 Task: Create a task  Implement a feature for users to share content with friends , assign it to team member softage.6@softage.net in the project TurnkeyTech and update the status of the task to  On Track  , set the priority of the task to High.
Action: Mouse moved to (55, 390)
Screenshot: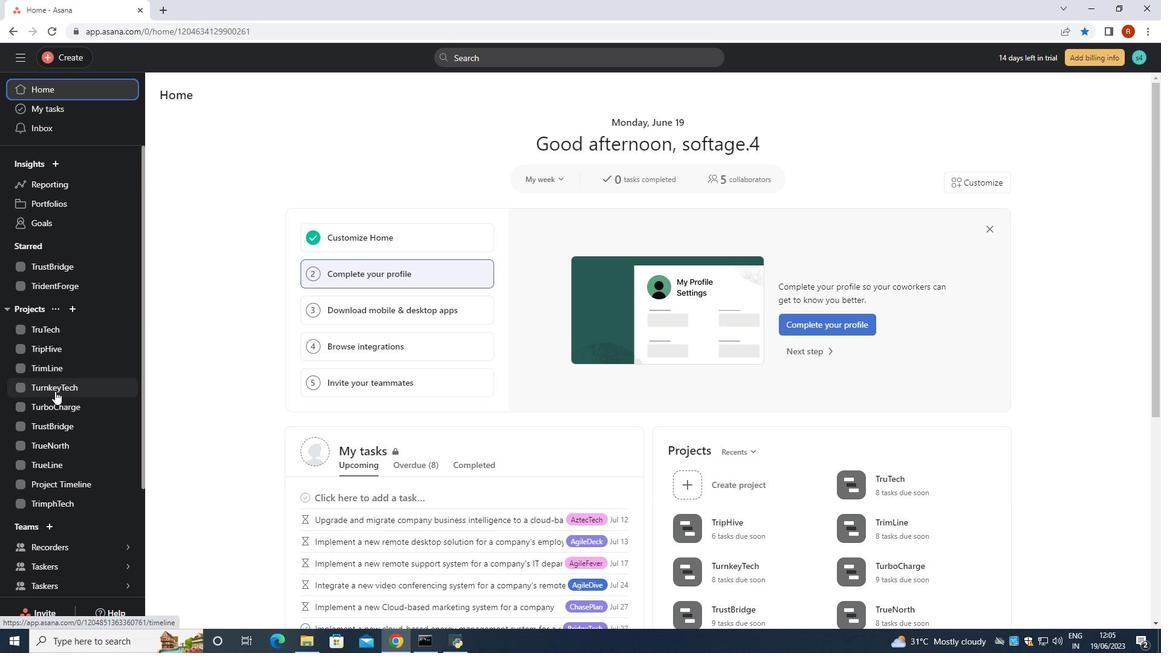
Action: Mouse pressed left at (55, 390)
Screenshot: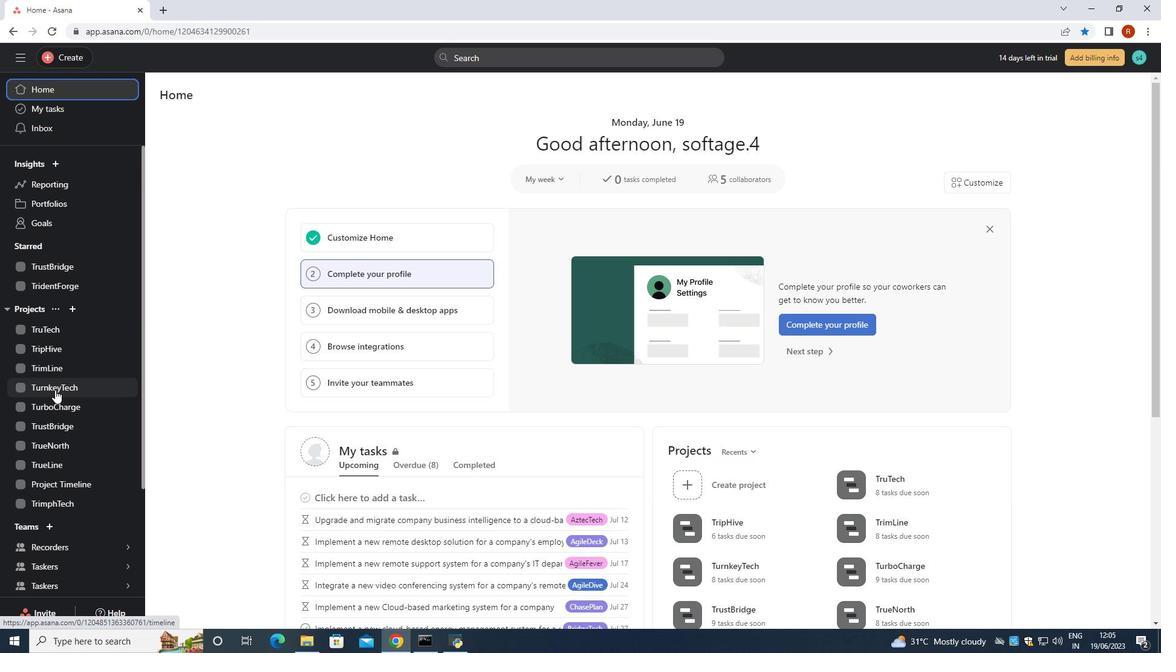 
Action: Mouse moved to (182, 150)
Screenshot: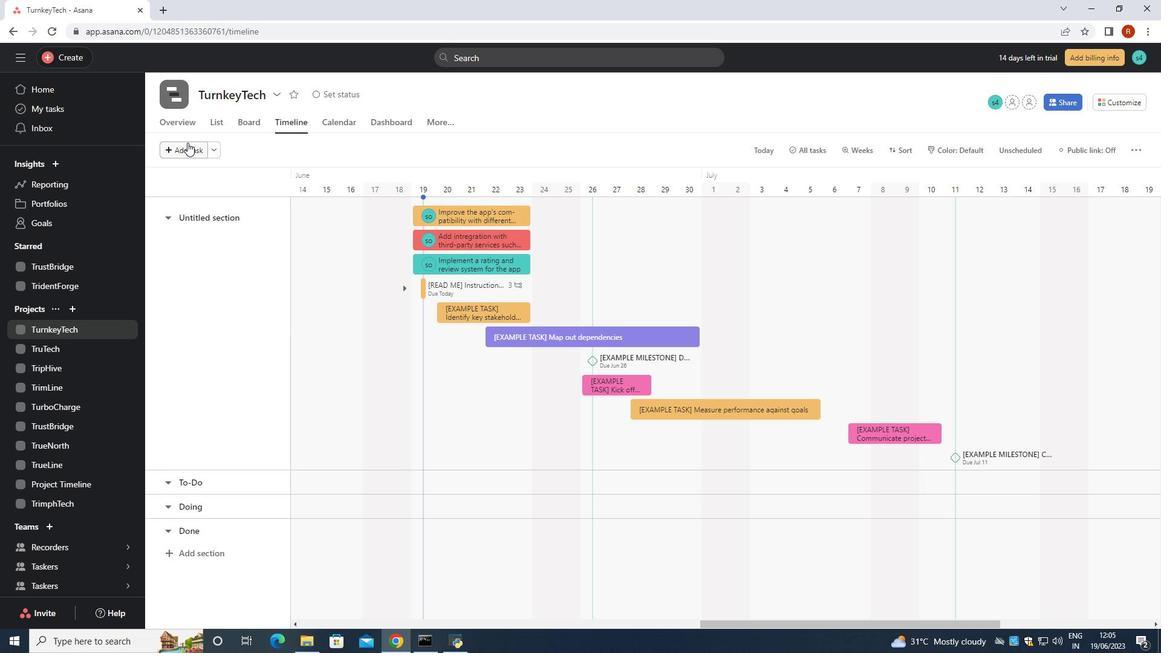 
Action: Mouse pressed left at (182, 150)
Screenshot: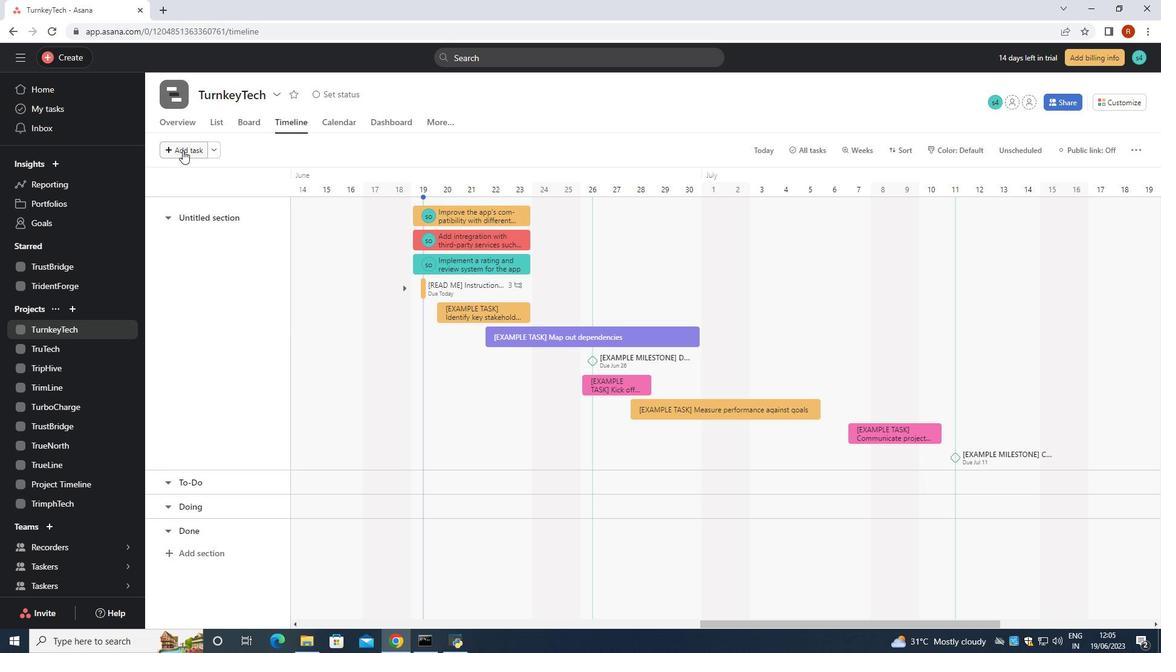 
Action: Key pressed <Key.shift>Implement<Key.space>a<Key.space>feature<Key.space>for<Key.space>user<Key.space>to<Key.space>share<Key.space>content<Key.space>with<Key.space>friend<Key.space><Key.backspace>s<Key.enter>
Screenshot: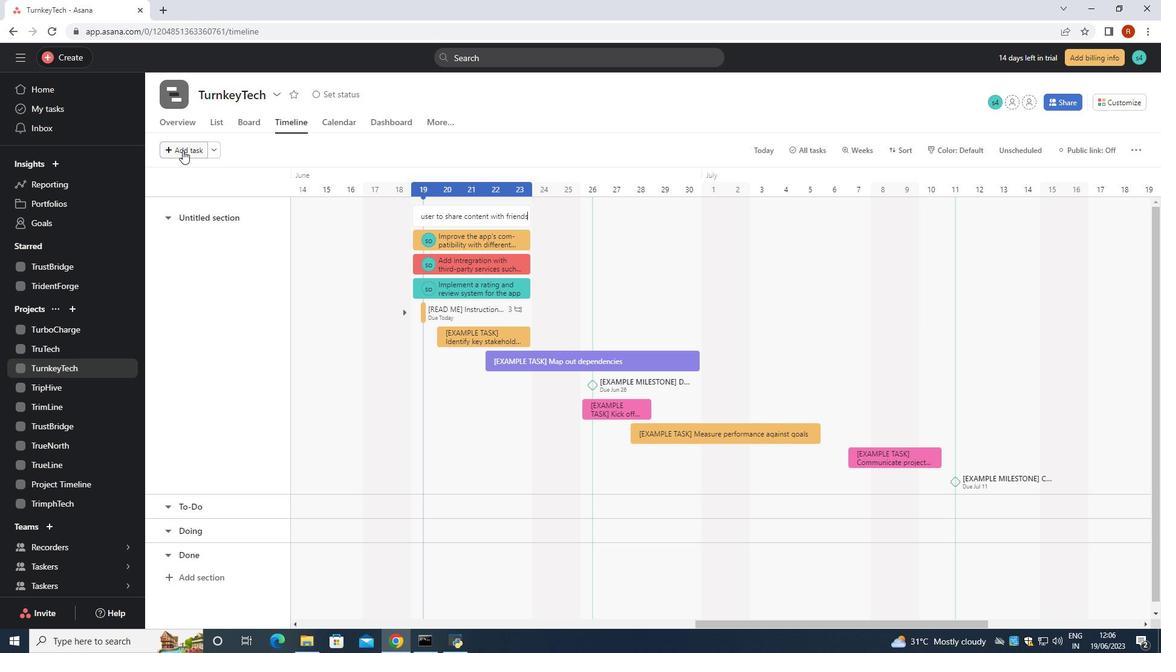 
Action: Mouse moved to (445, 215)
Screenshot: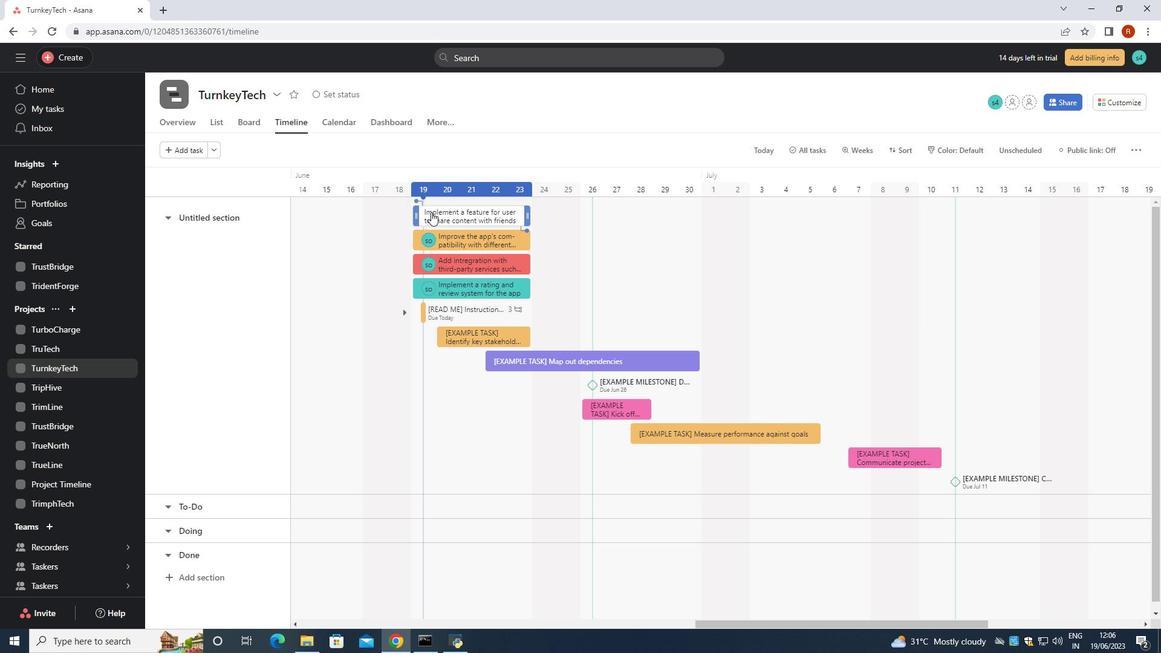 
Action: Mouse pressed left at (445, 215)
Screenshot: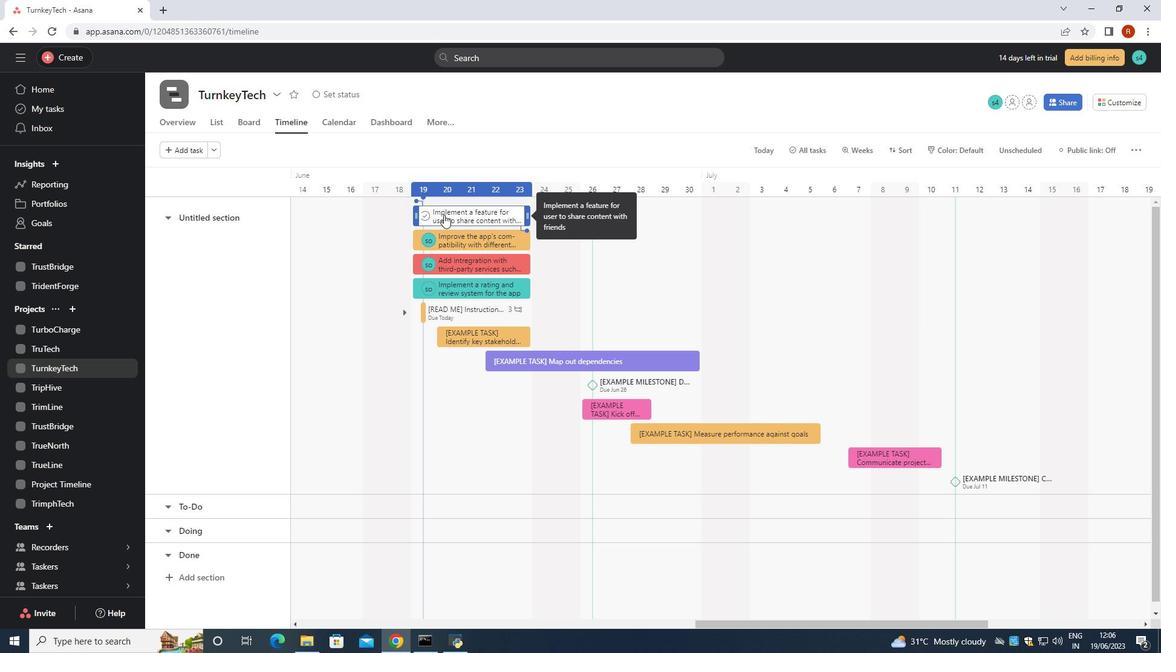 
Action: Mouse moved to (858, 236)
Screenshot: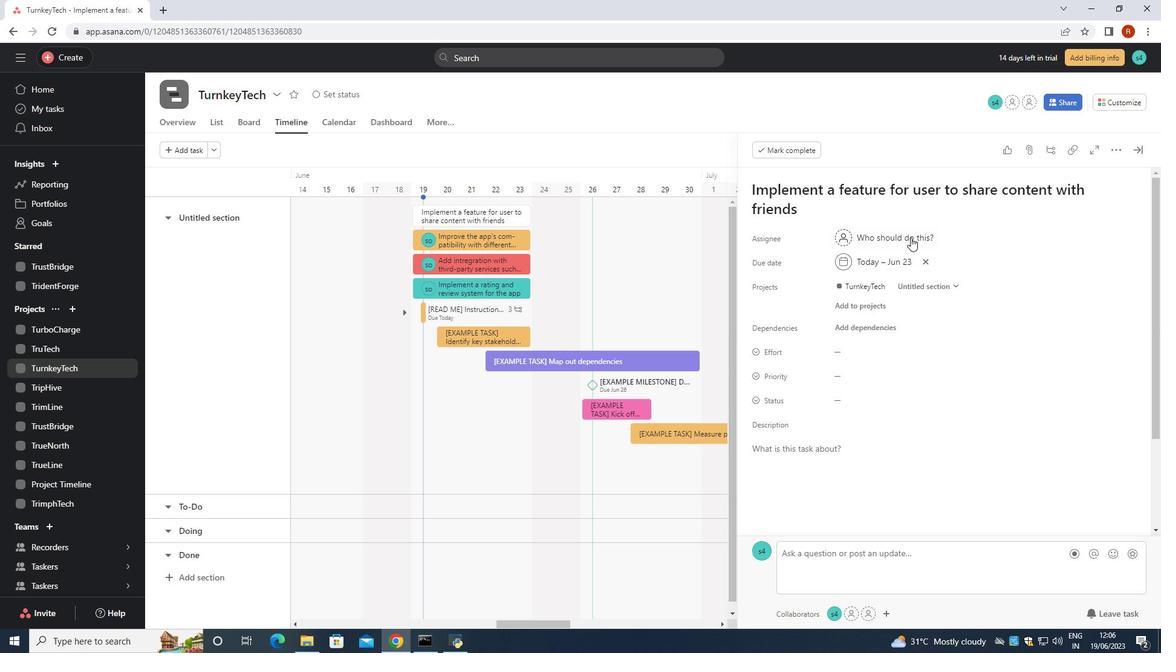 
Action: Mouse pressed left at (858, 236)
Screenshot: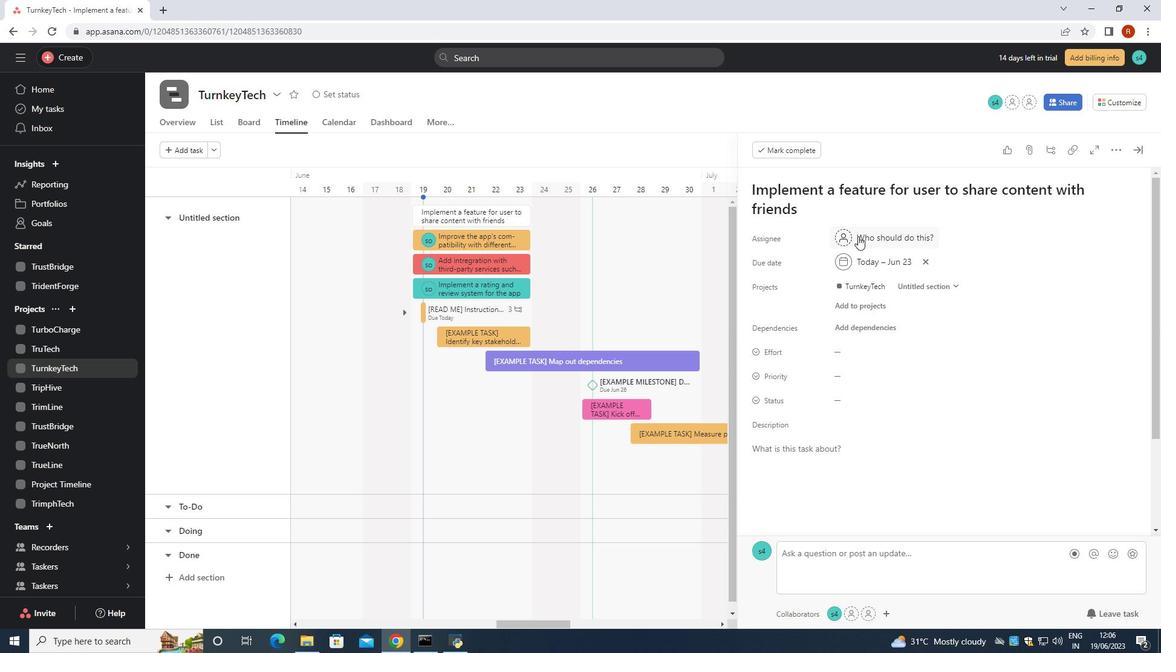 
Action: Key pressed <Key.shift>Softage.6<Key.shift>@
Screenshot: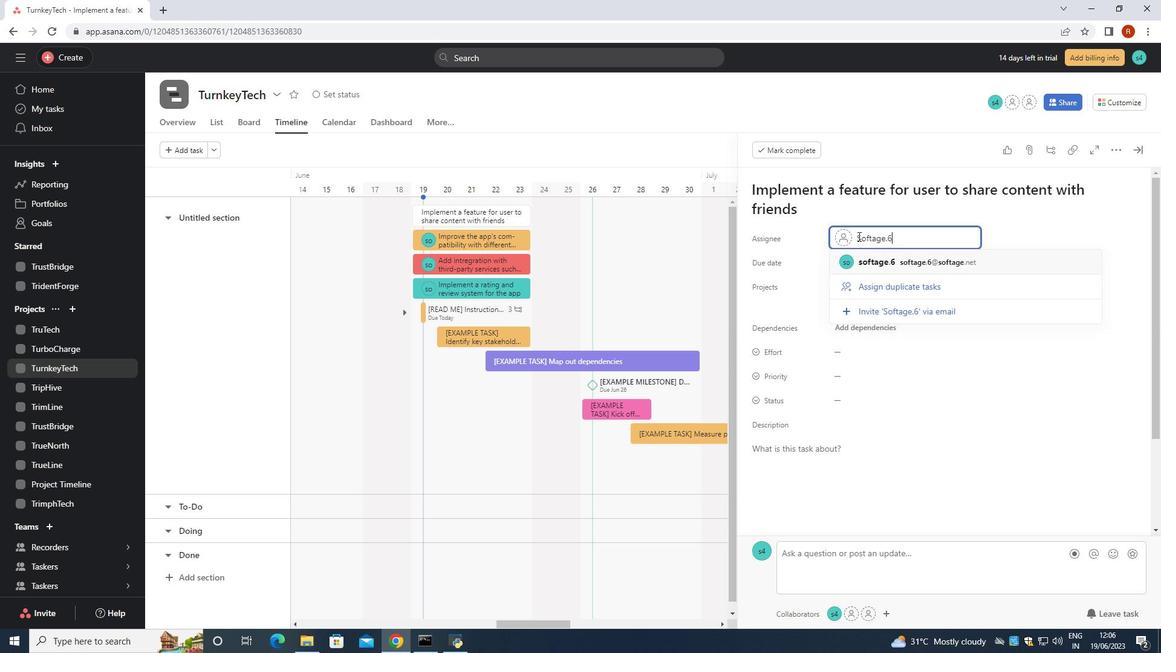 
Action: Mouse moved to (858, 237)
Screenshot: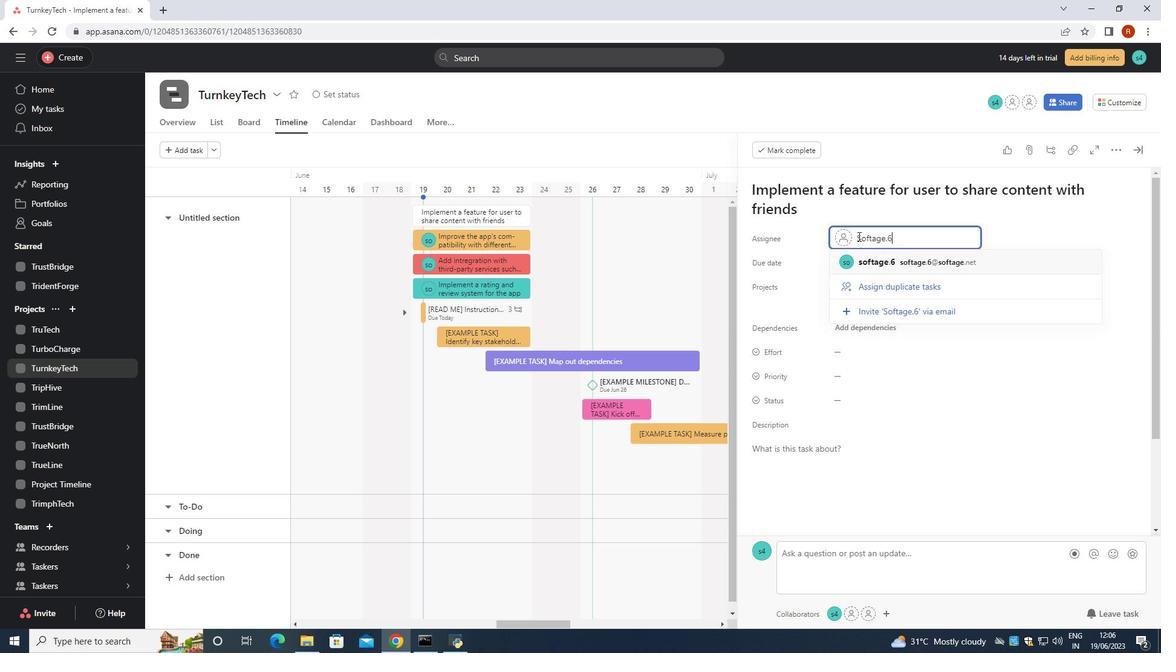 
Action: Key pressed softage.net
Screenshot: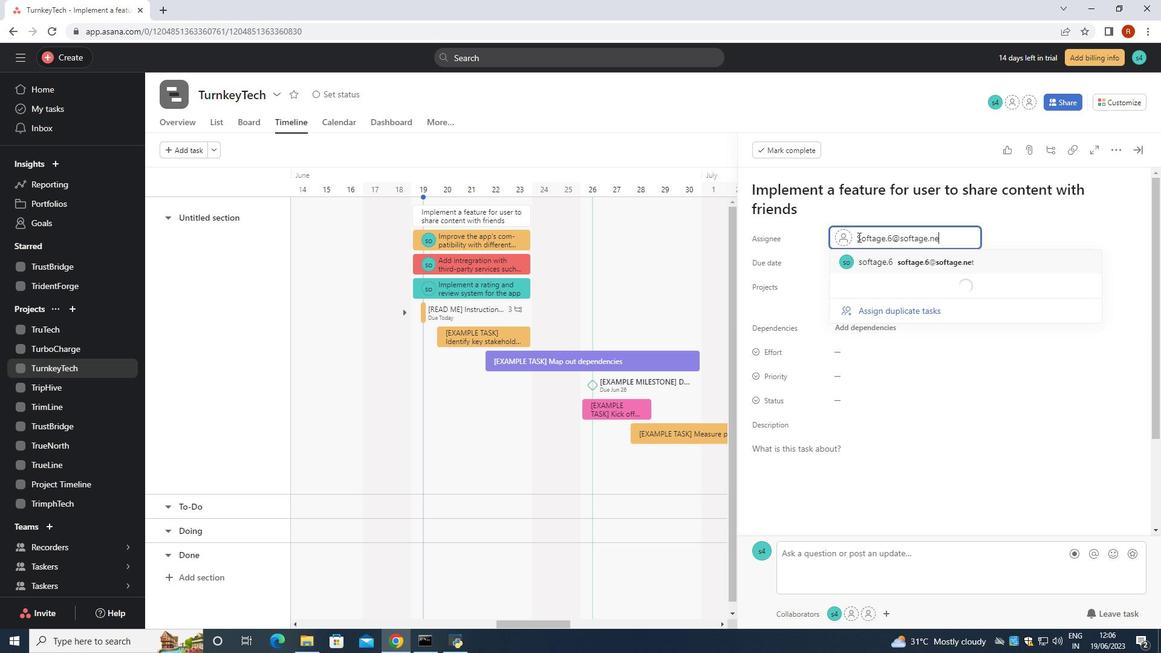 
Action: Mouse moved to (953, 260)
Screenshot: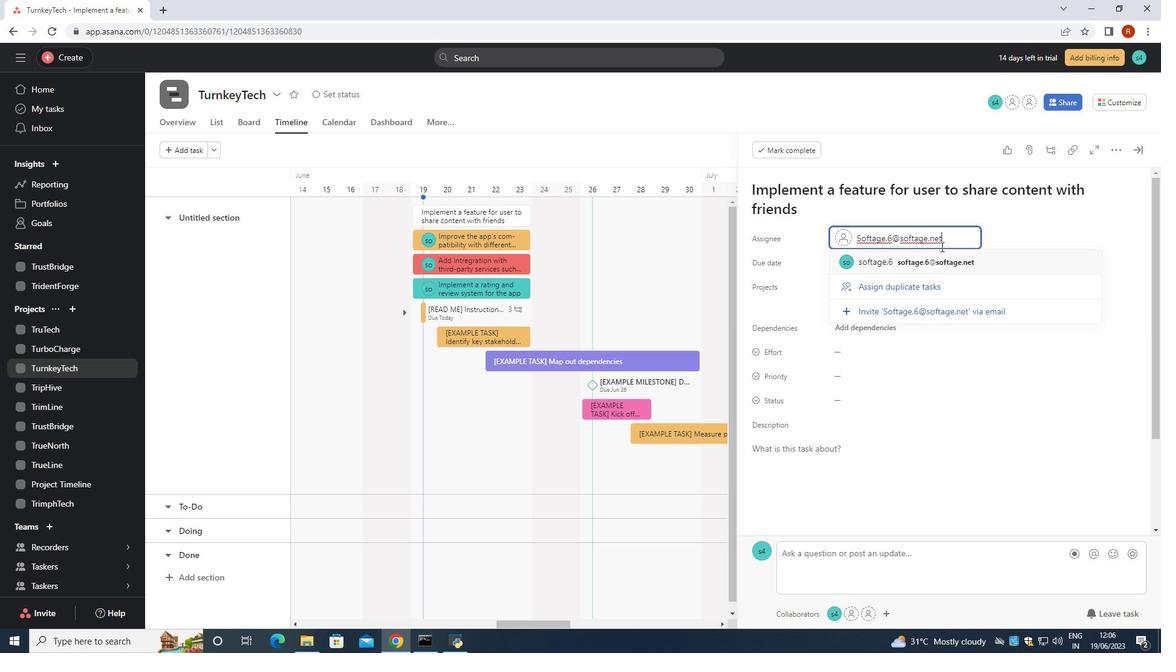 
Action: Mouse pressed left at (953, 260)
Screenshot: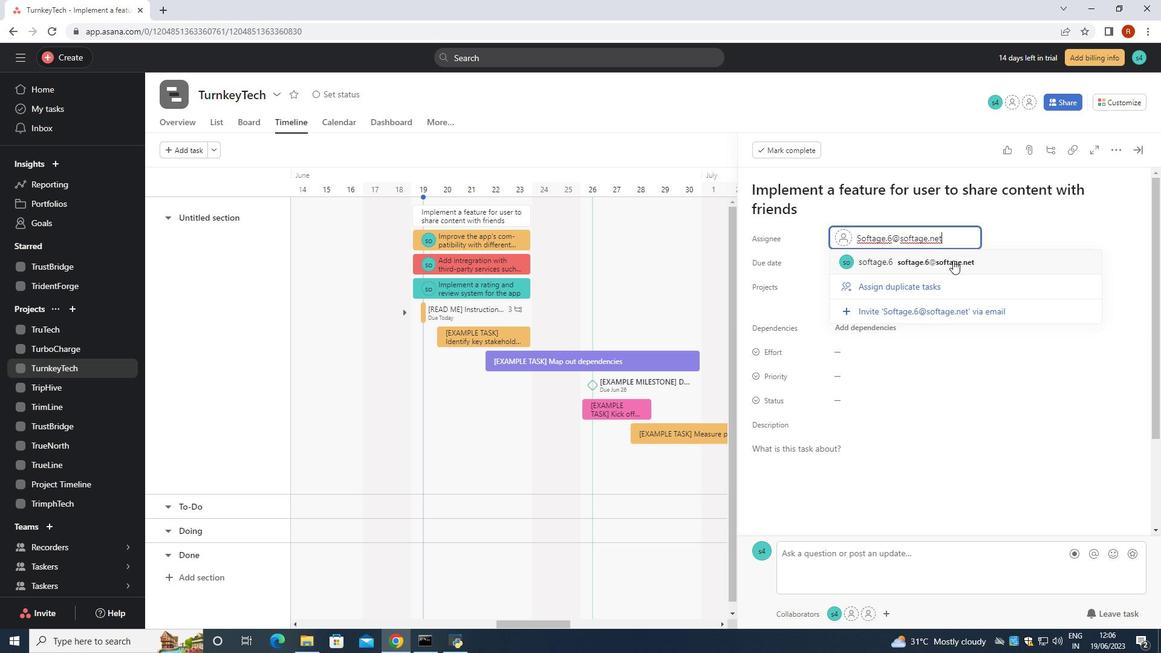 
Action: Mouse moved to (937, 260)
Screenshot: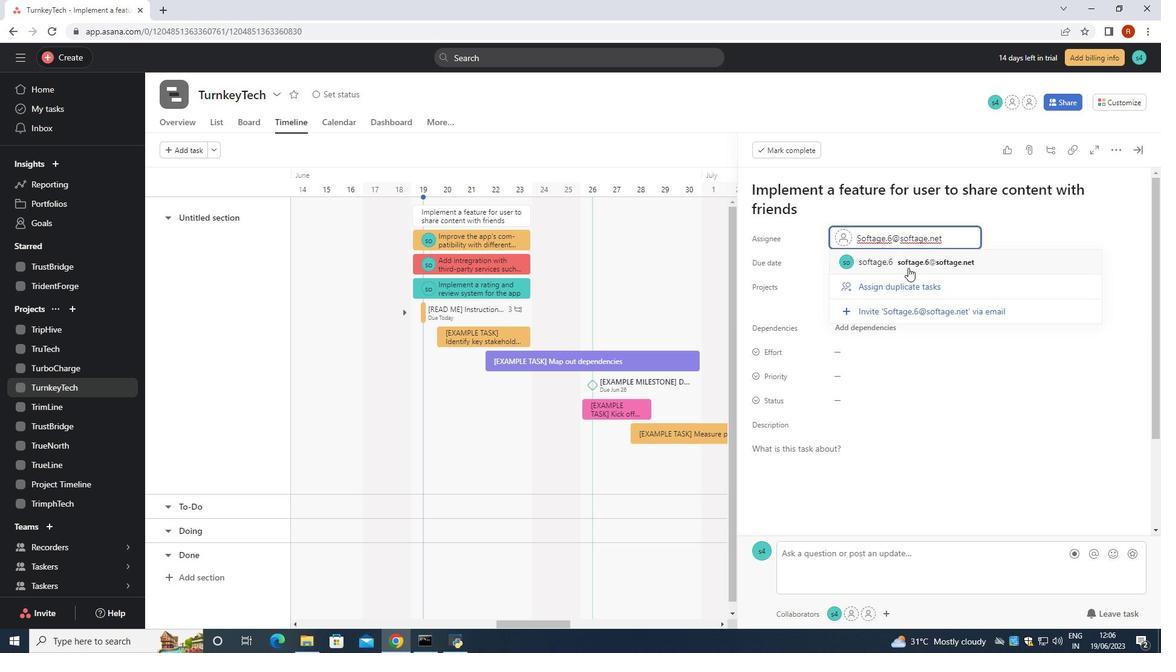 
Action: Mouse pressed left at (937, 260)
Screenshot: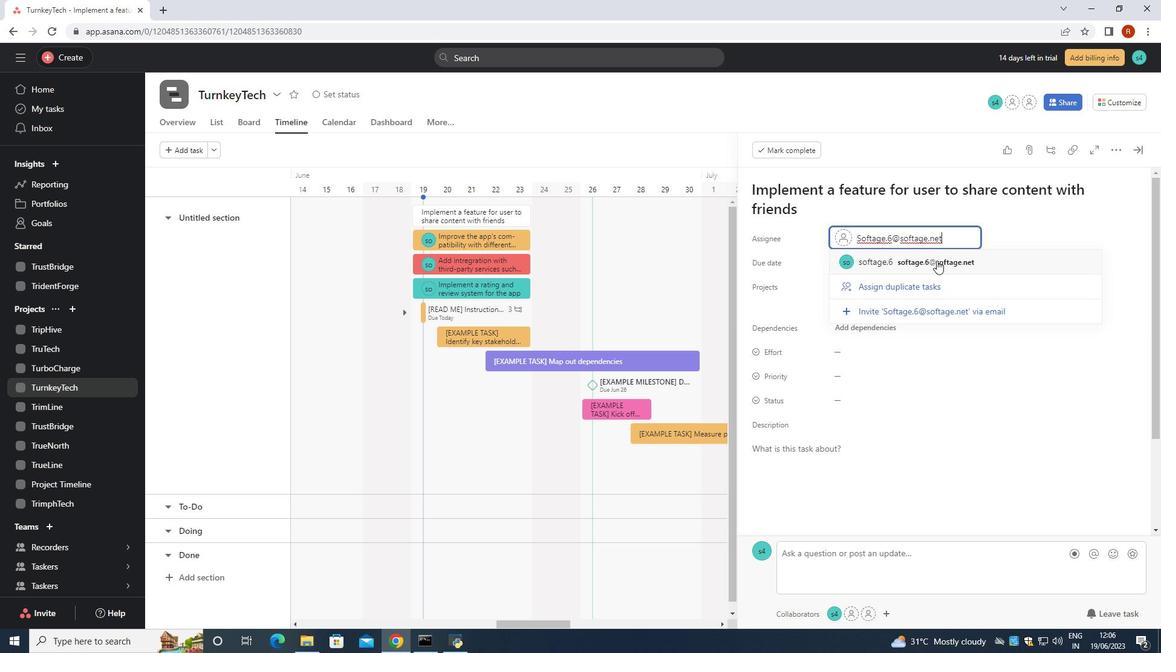 
Action: Mouse moved to (844, 405)
Screenshot: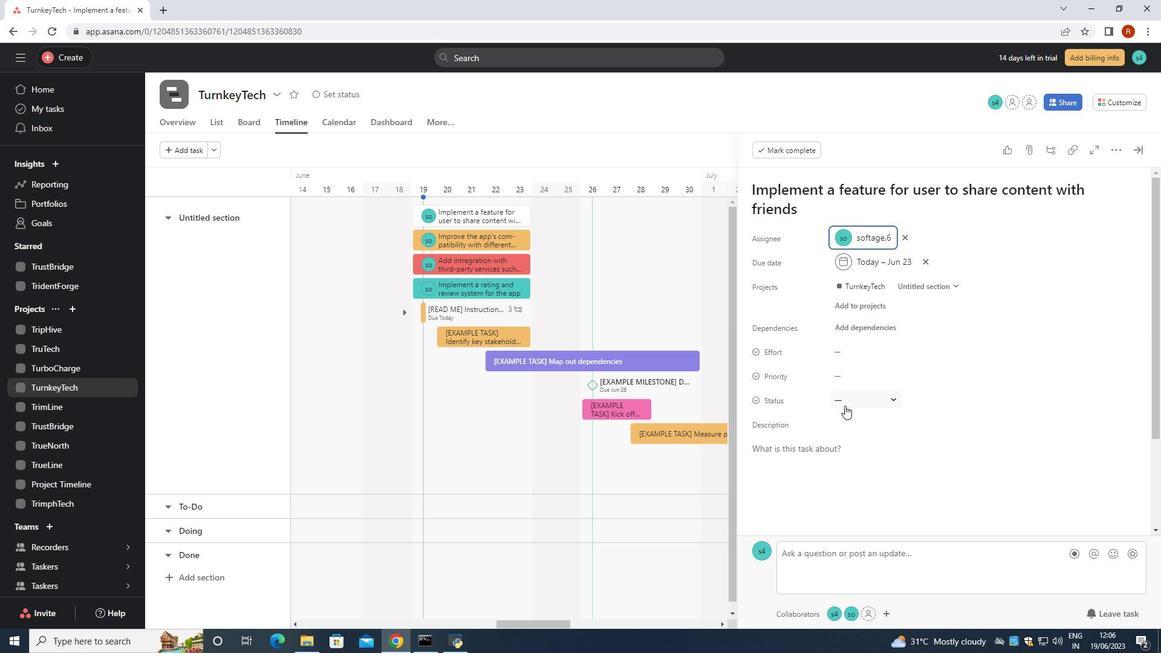 
Action: Mouse pressed left at (844, 405)
Screenshot: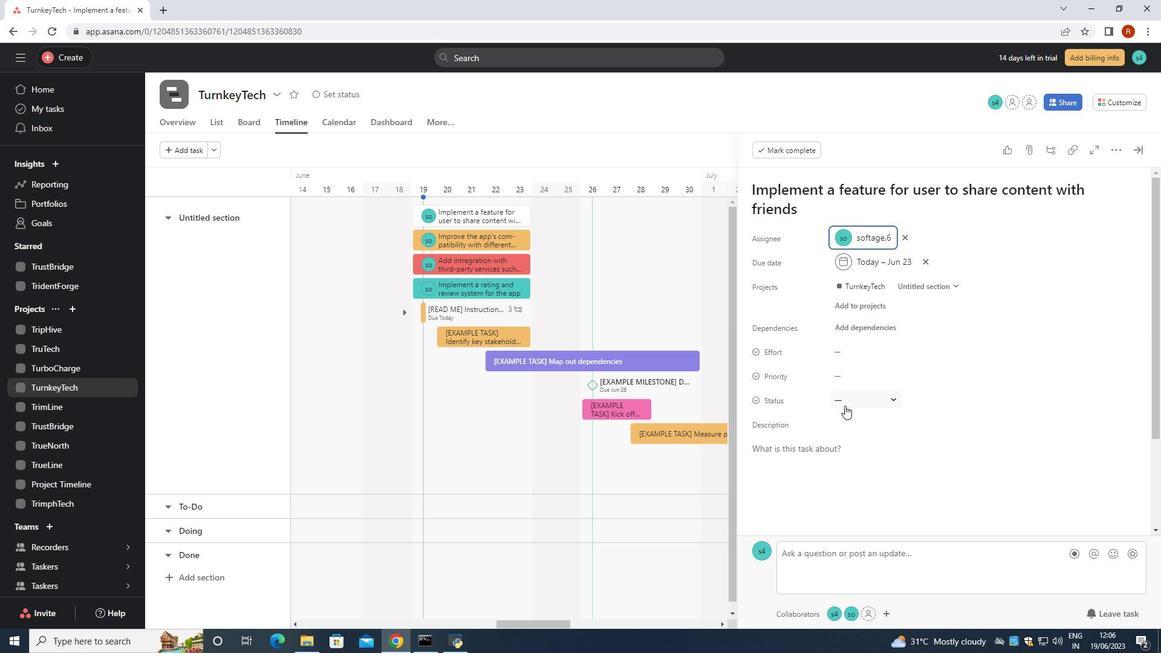 
Action: Mouse moved to (859, 439)
Screenshot: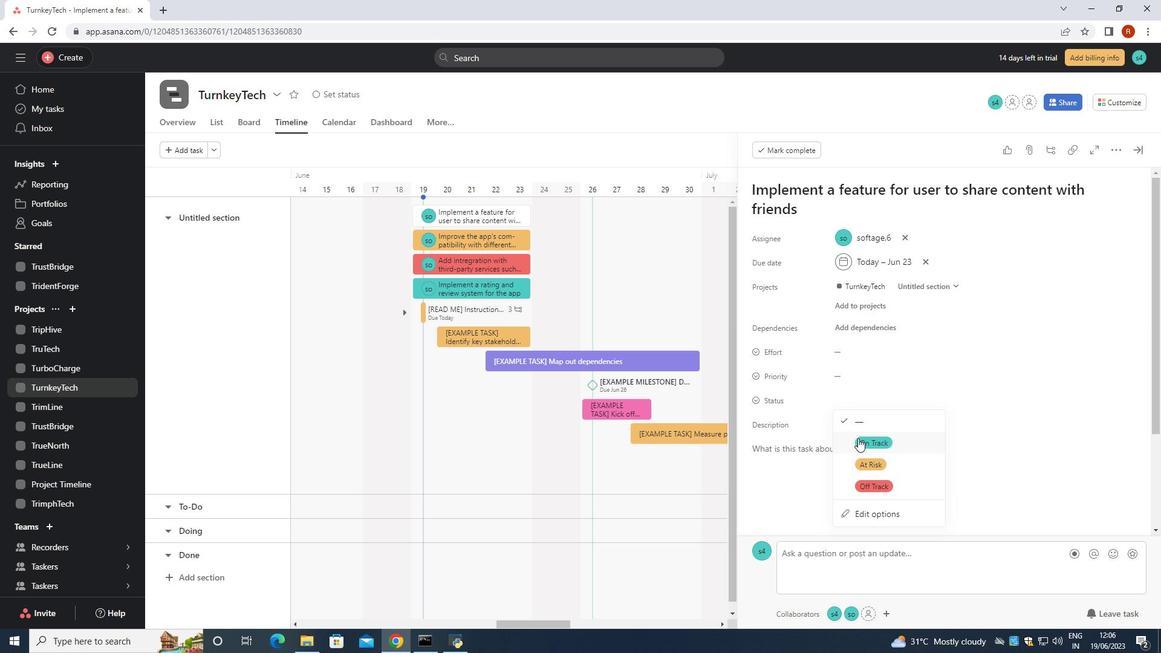 
Action: Mouse pressed left at (859, 439)
Screenshot: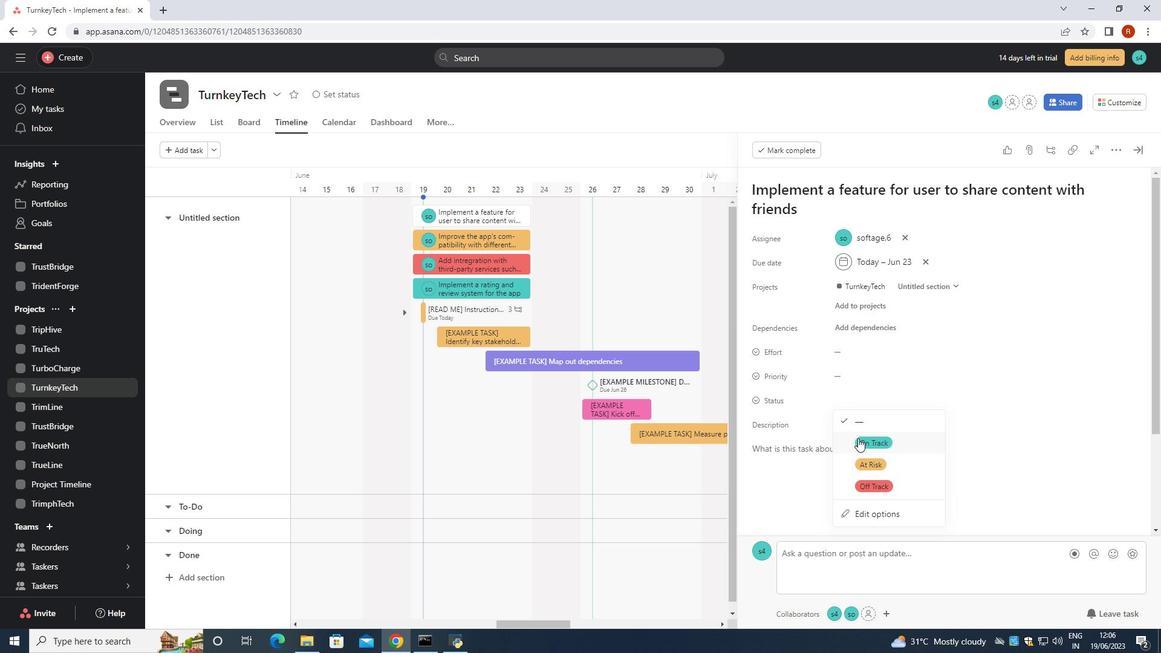 
Action: Mouse moved to (856, 381)
Screenshot: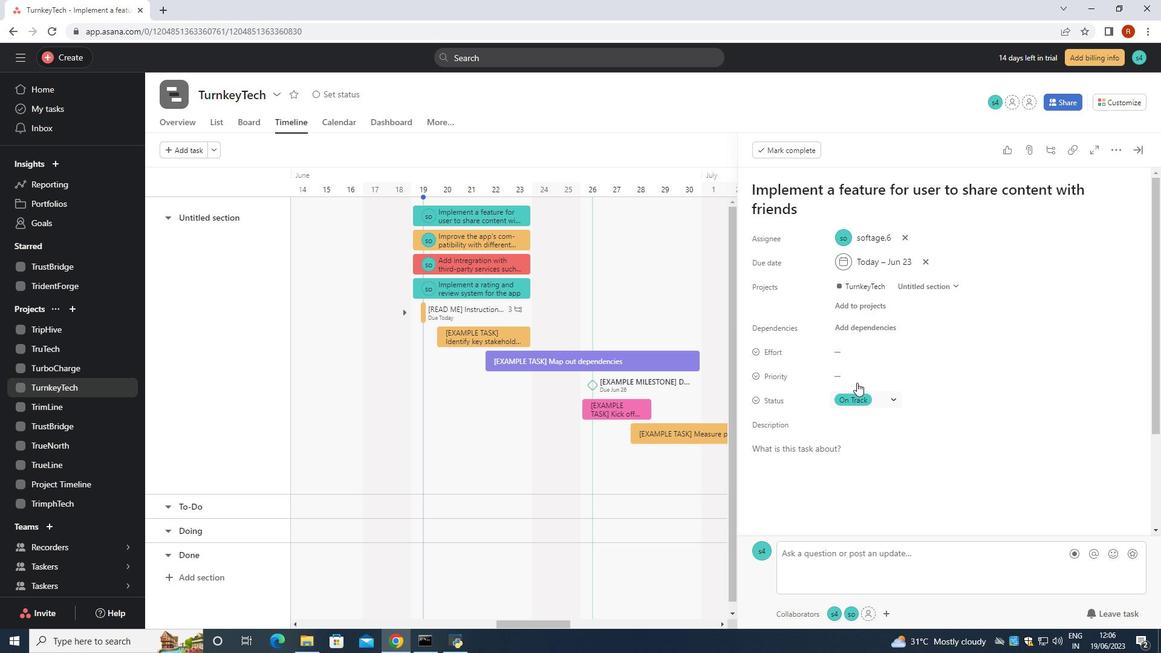 
Action: Mouse pressed left at (856, 381)
Screenshot: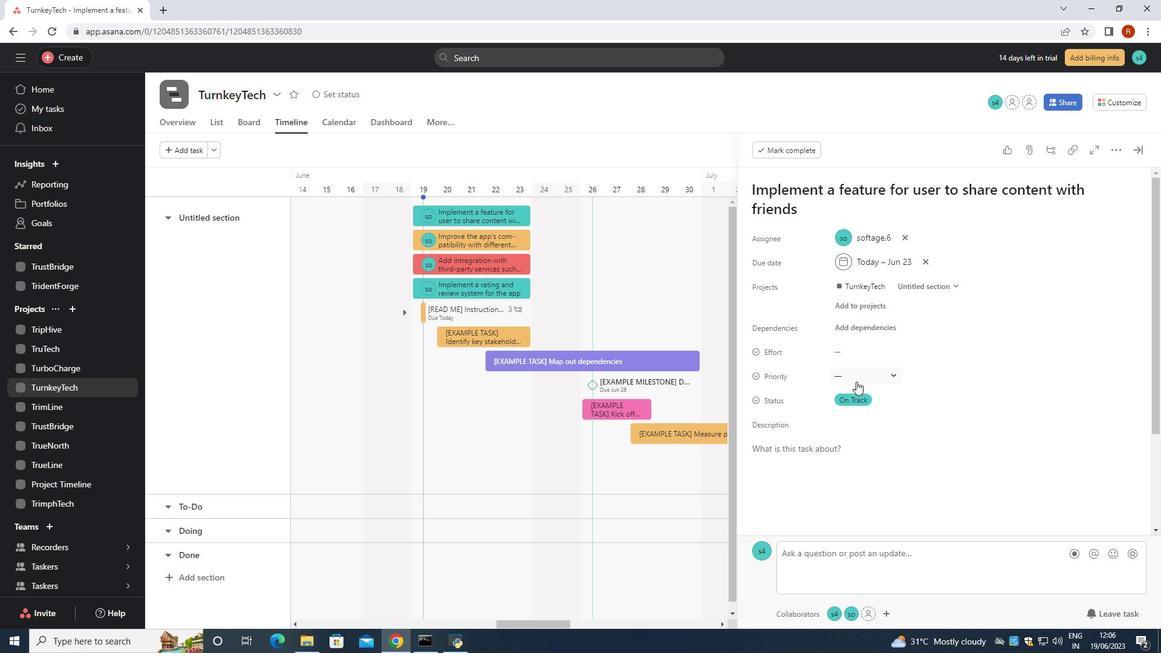 
Action: Mouse moved to (871, 416)
Screenshot: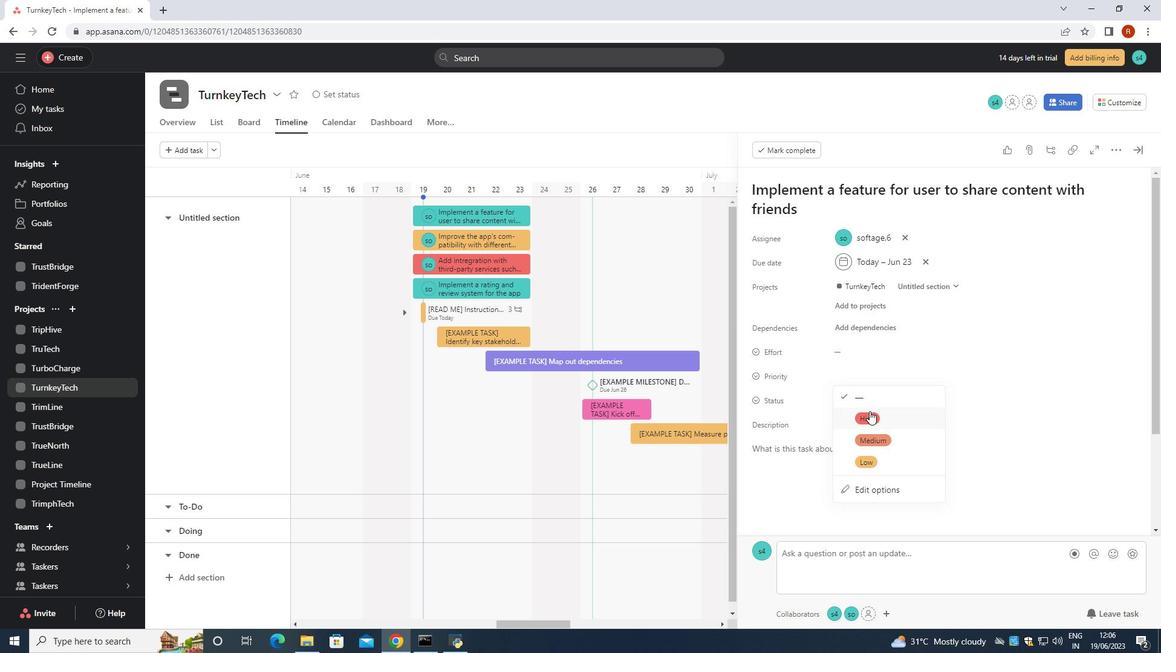 
Action: Mouse pressed left at (871, 416)
Screenshot: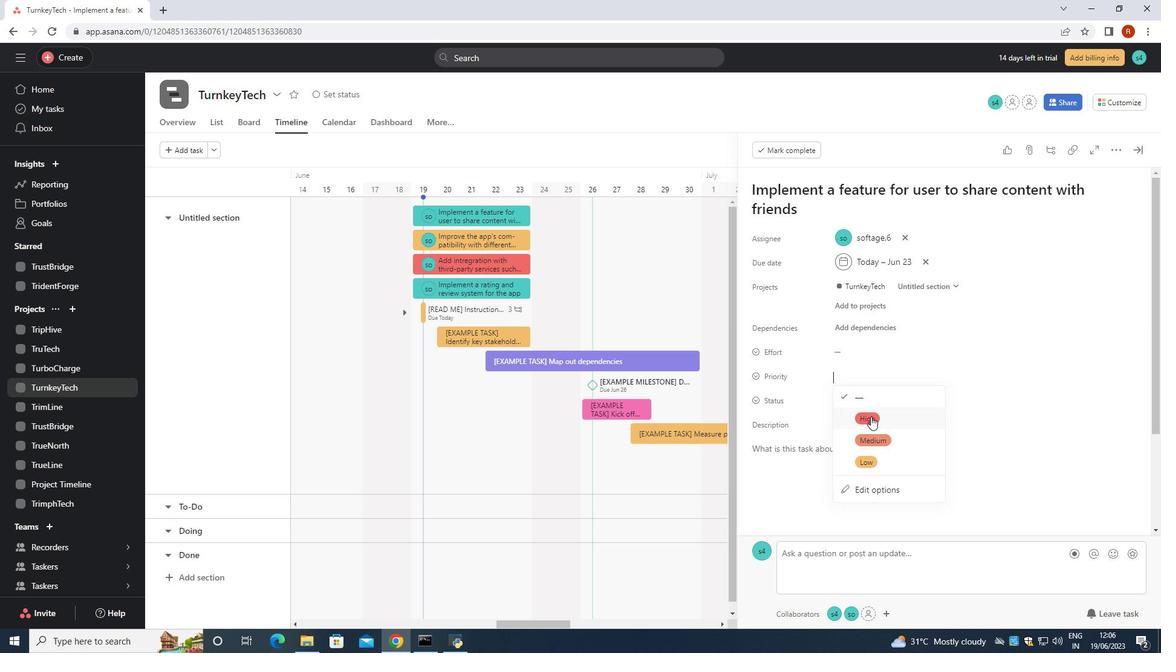 
Action: Mouse moved to (892, 428)
Screenshot: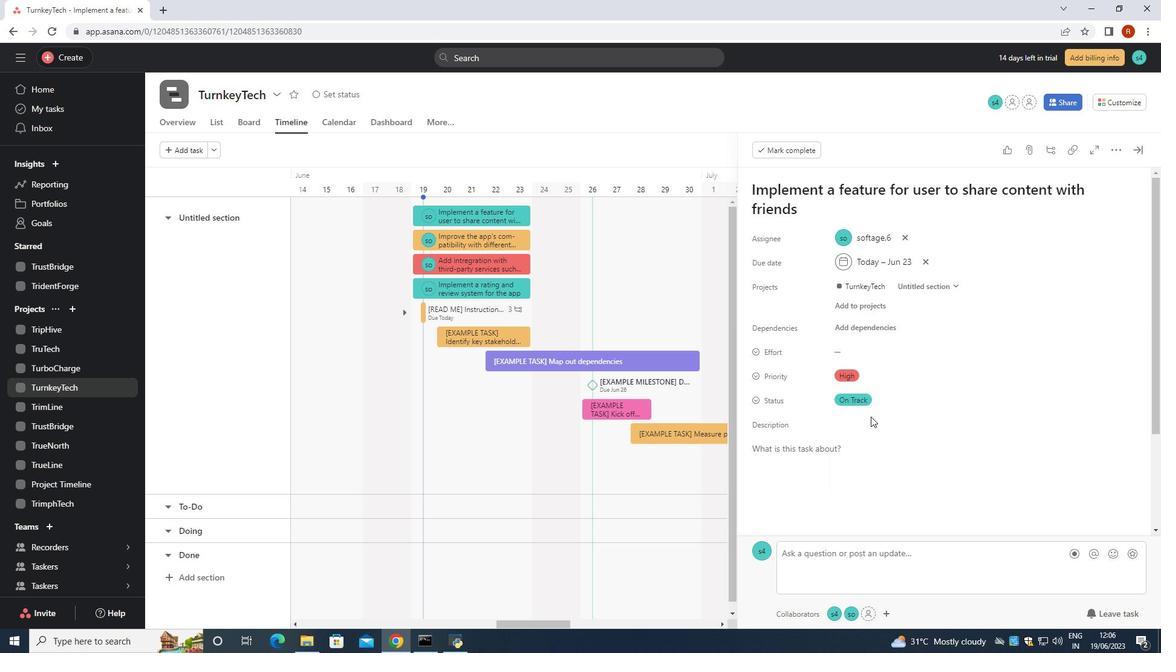 
